 Task: Copy the link of Gig Harbor, Washington, United States to share the place.
Action: Mouse moved to (305, 115)
Screenshot: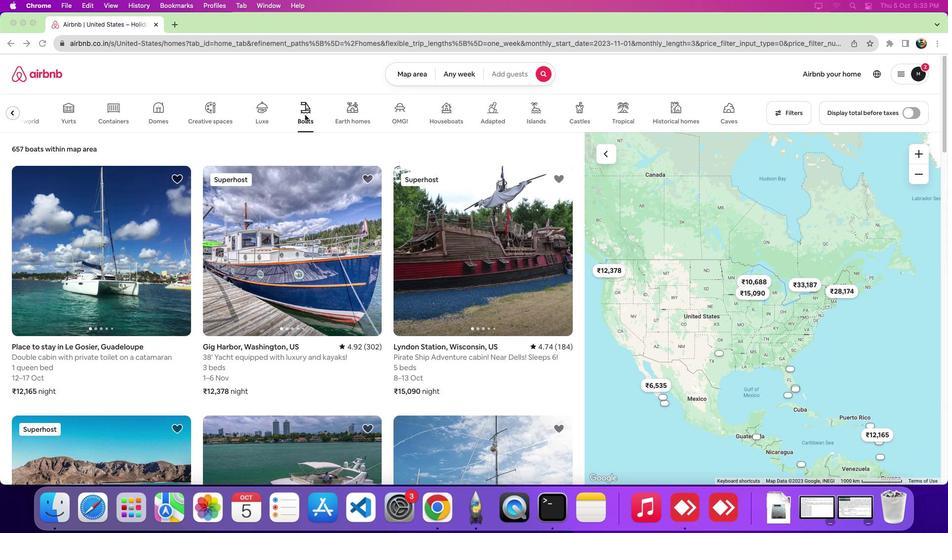 
Action: Mouse pressed left at (305, 115)
Screenshot: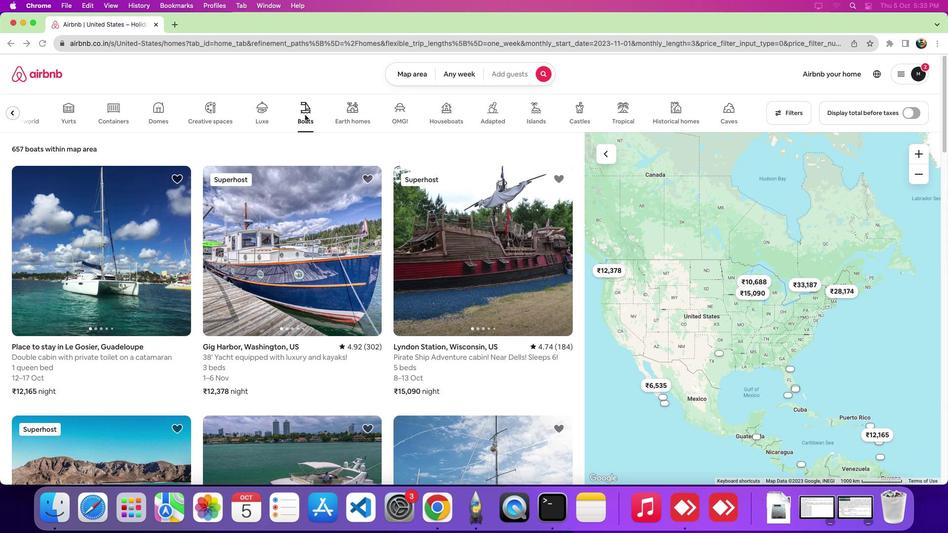 
Action: Mouse moved to (310, 223)
Screenshot: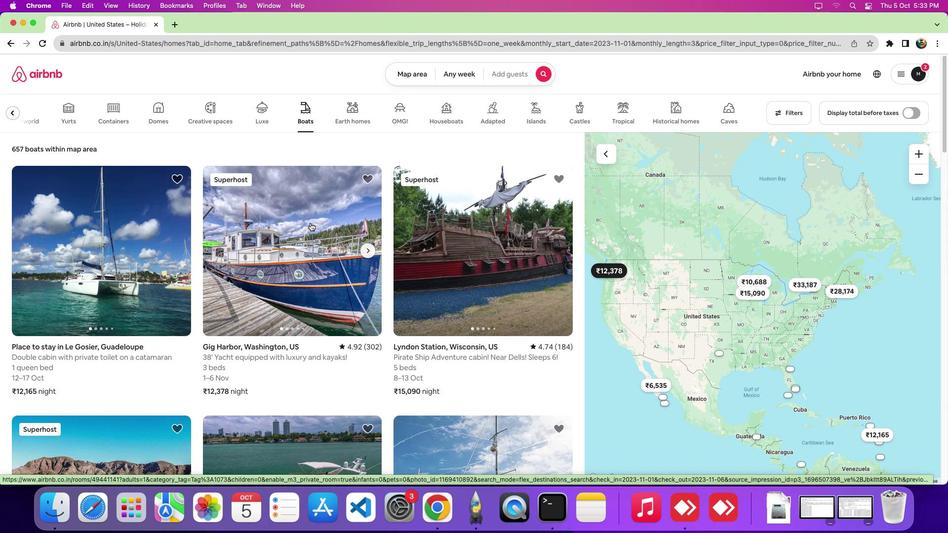 
Action: Mouse pressed left at (310, 223)
Screenshot: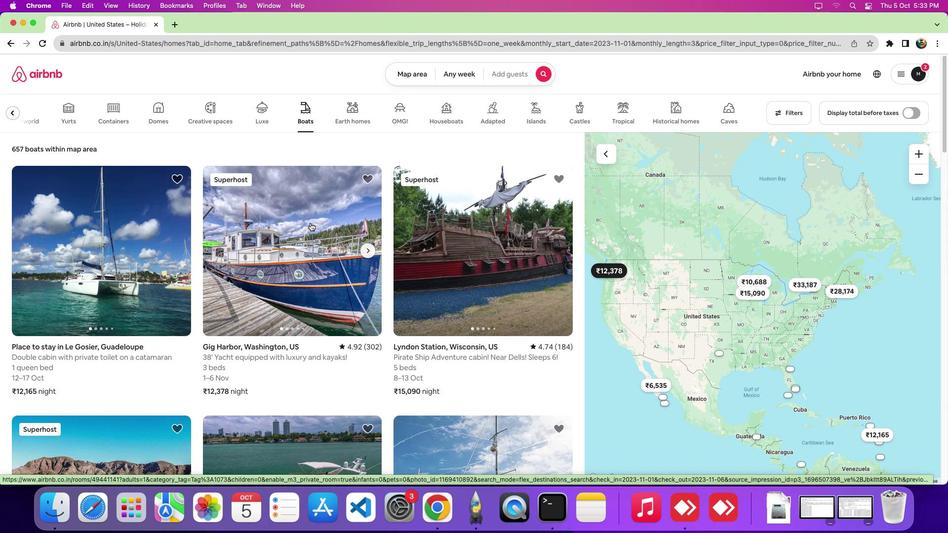 
Action: Mouse moved to (696, 114)
Screenshot: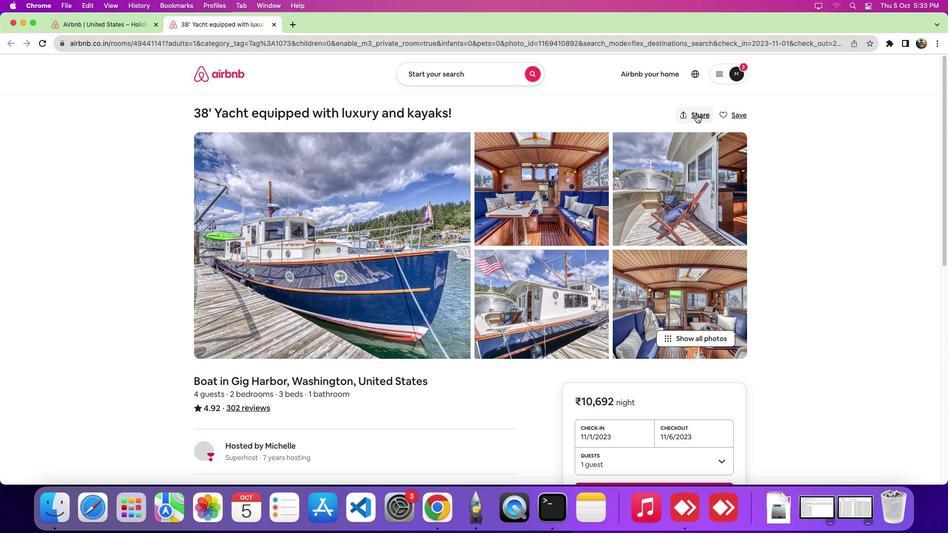 
Action: Mouse pressed left at (696, 114)
Screenshot: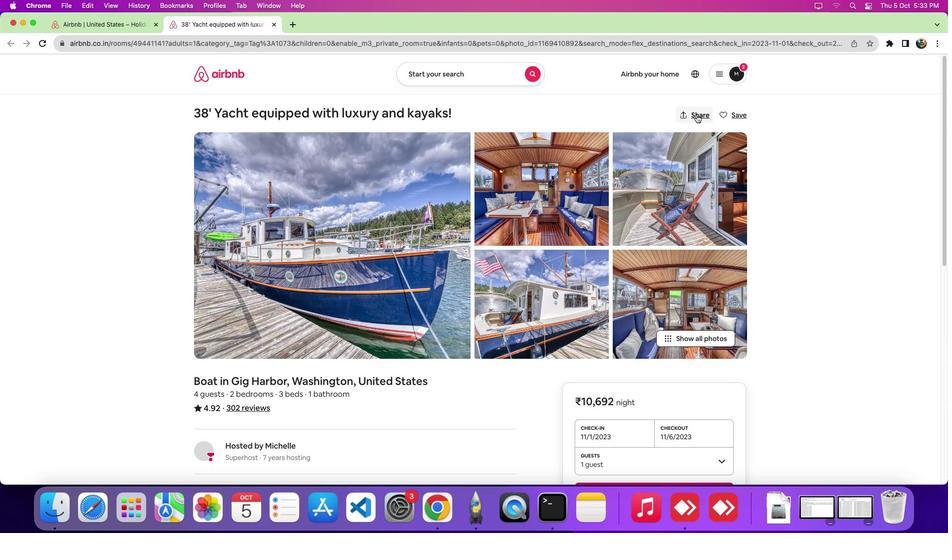 
Action: Mouse moved to (429, 244)
Screenshot: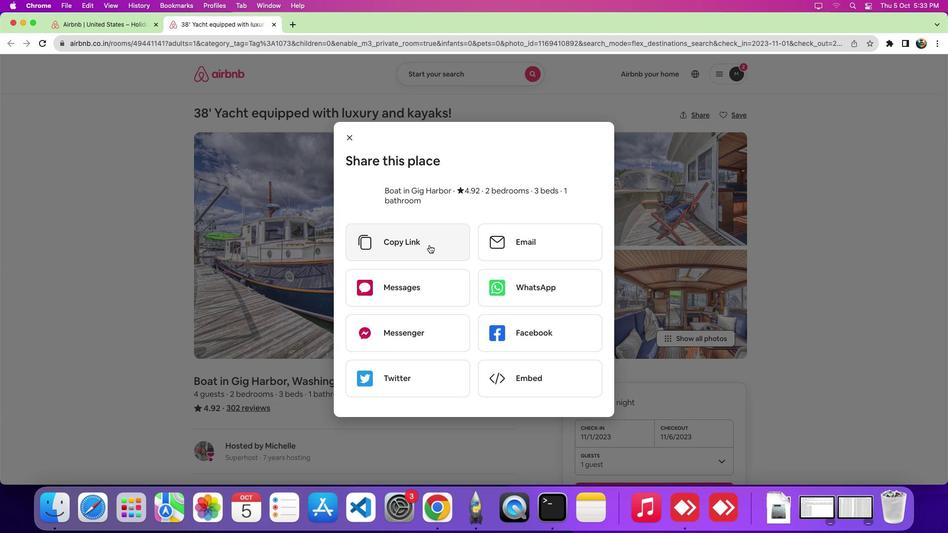 
Action: Mouse pressed left at (429, 244)
Screenshot: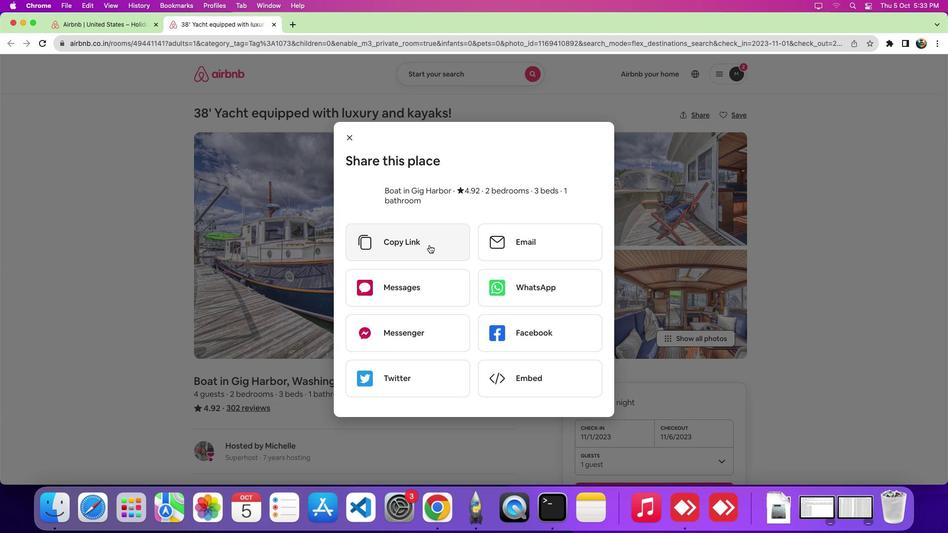 
Action: Mouse moved to (430, 245)
Screenshot: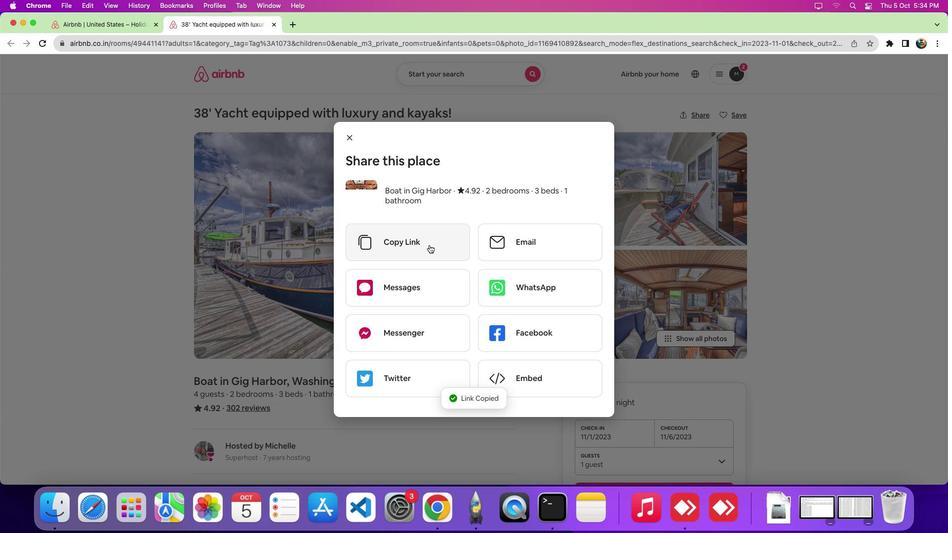 
